 Task: Add a column "Latest update type (agent/end user)".
Action: Mouse moved to (571, 409)
Screenshot: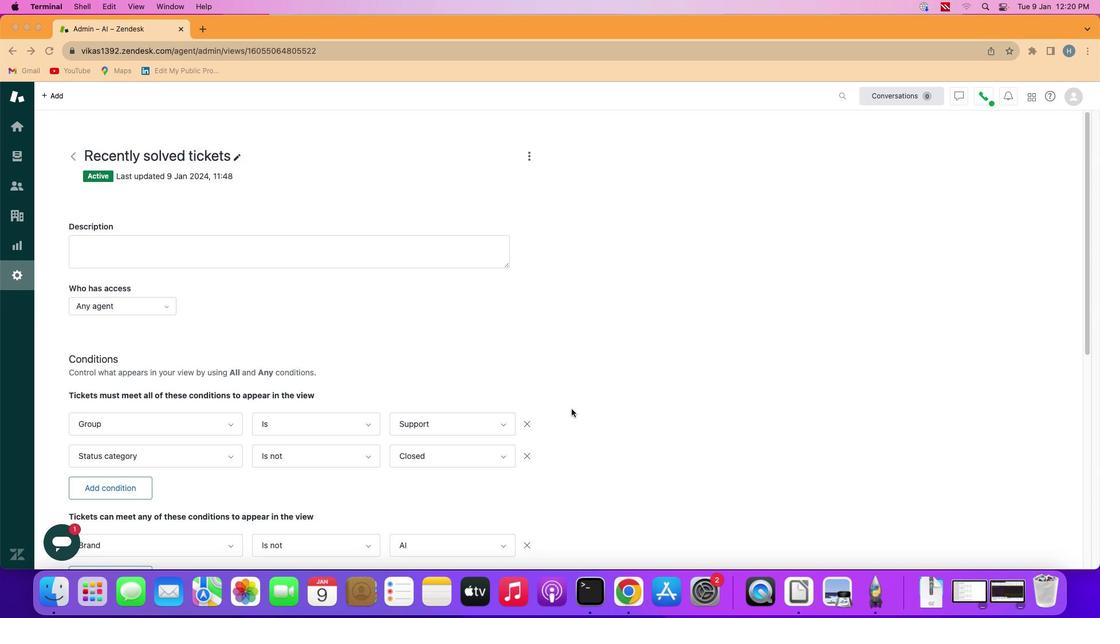 
Action: Mouse scrolled (571, 409) with delta (0, 0)
Screenshot: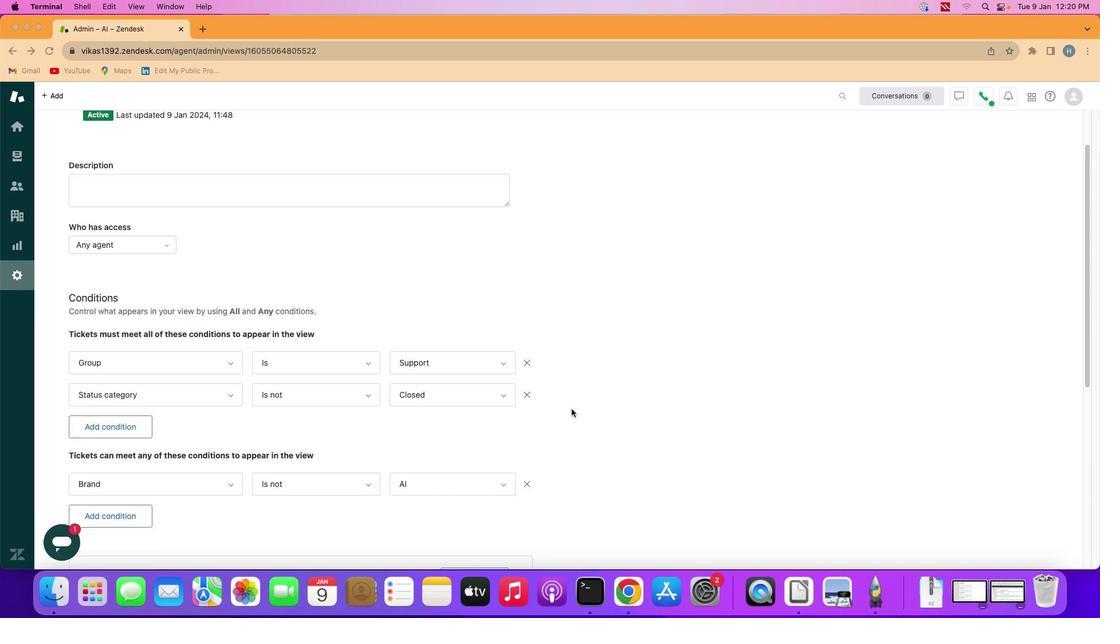 
Action: Mouse scrolled (571, 409) with delta (0, 0)
Screenshot: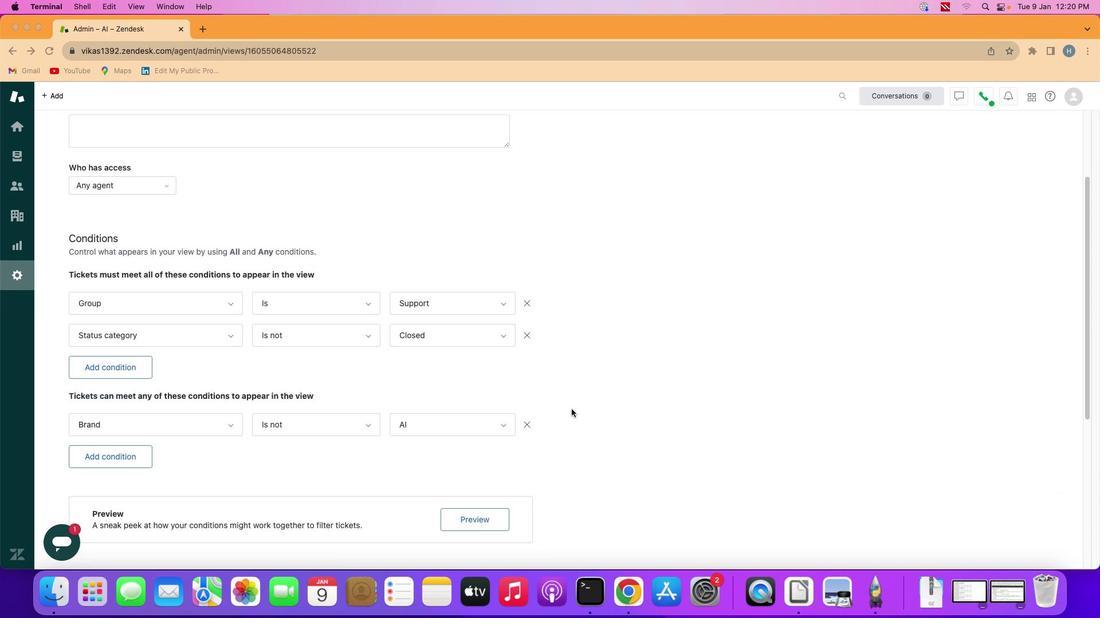 
Action: Mouse scrolled (571, 409) with delta (0, 0)
Screenshot: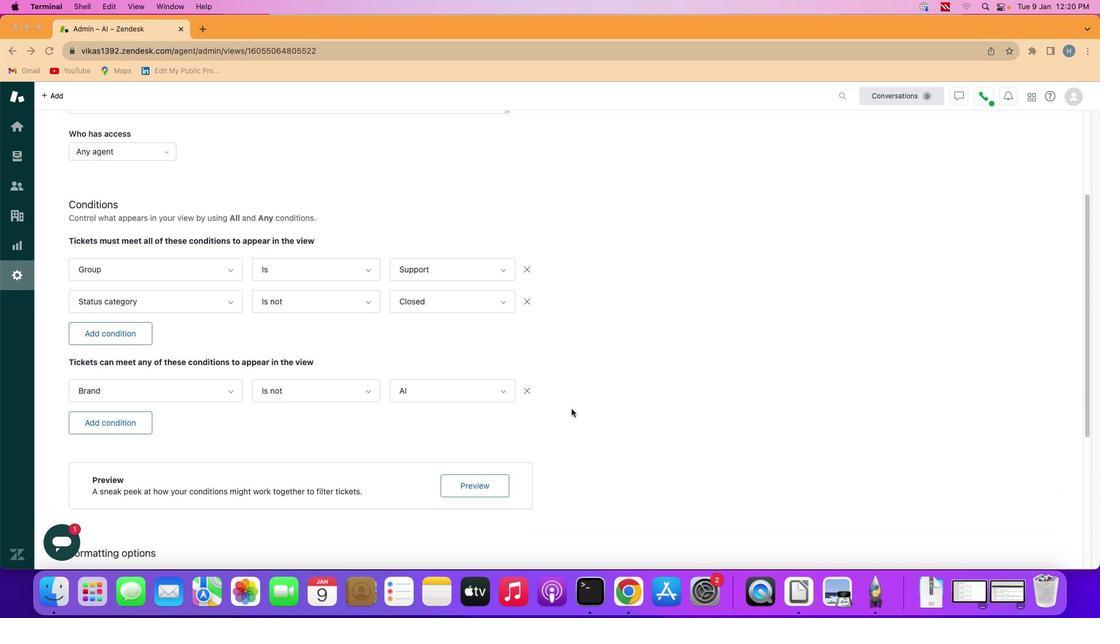 
Action: Mouse scrolled (571, 409) with delta (0, -1)
Screenshot: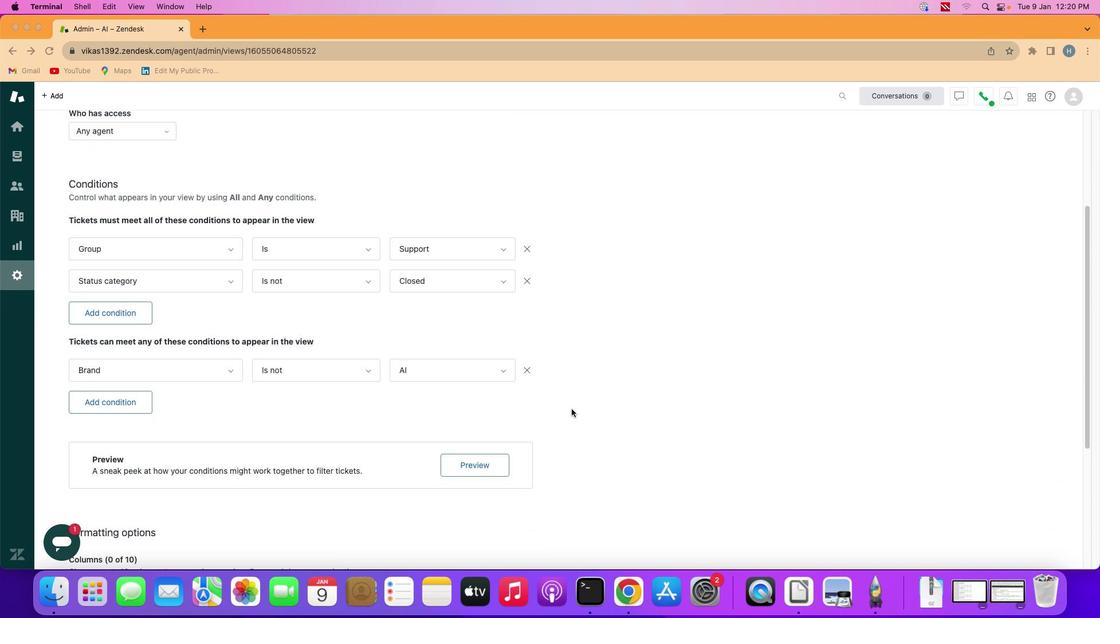 
Action: Mouse scrolled (571, 409) with delta (0, -1)
Screenshot: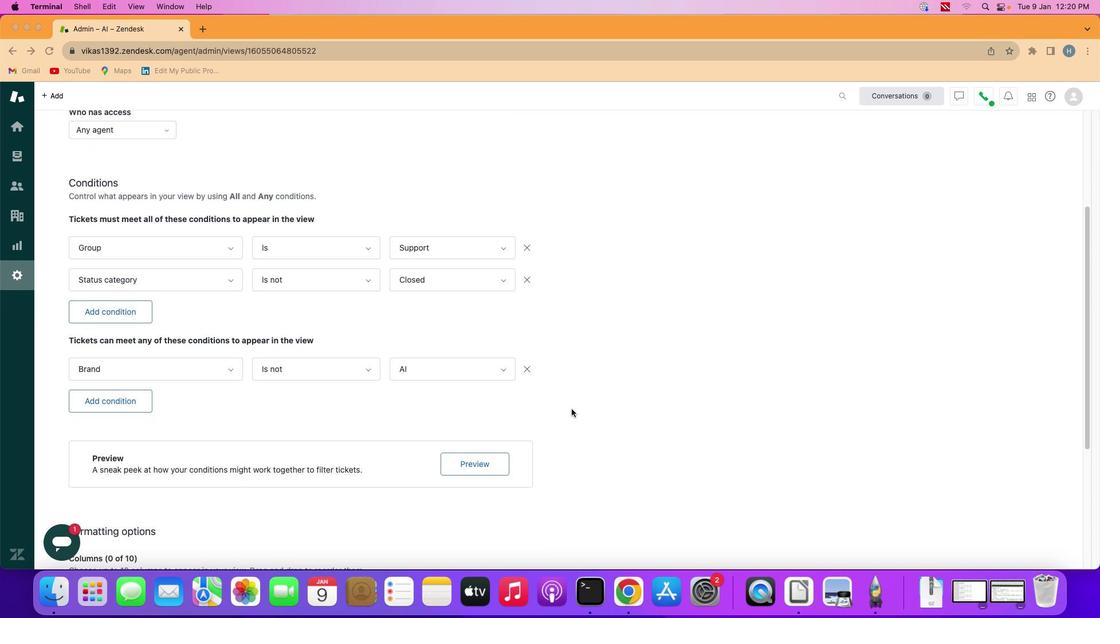 
Action: Mouse scrolled (571, 409) with delta (0, 0)
Screenshot: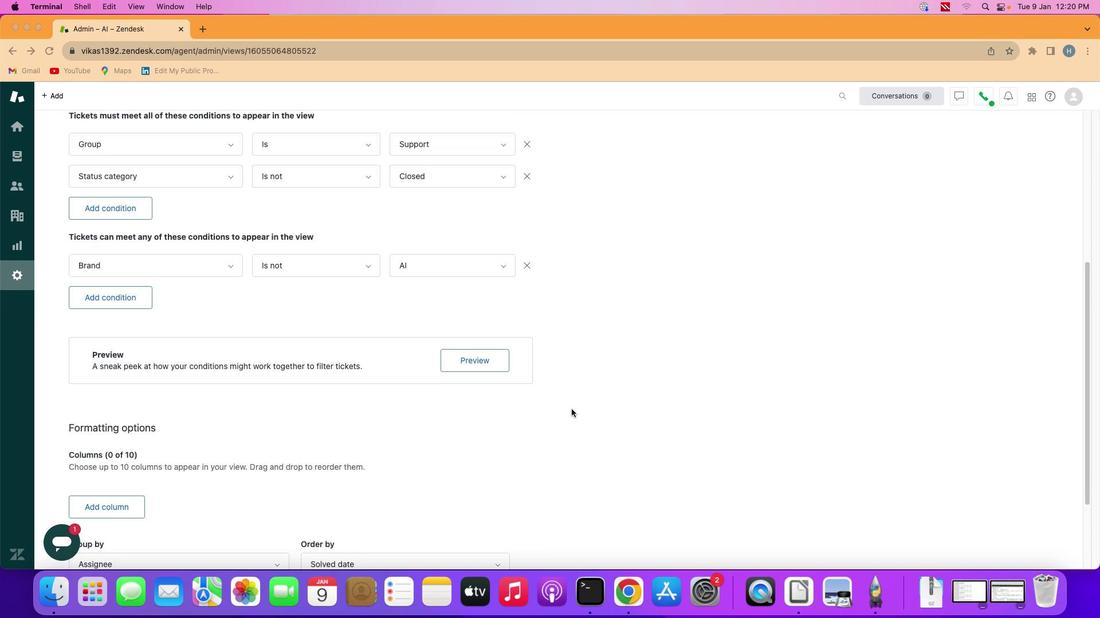
Action: Mouse scrolled (571, 409) with delta (0, 0)
Screenshot: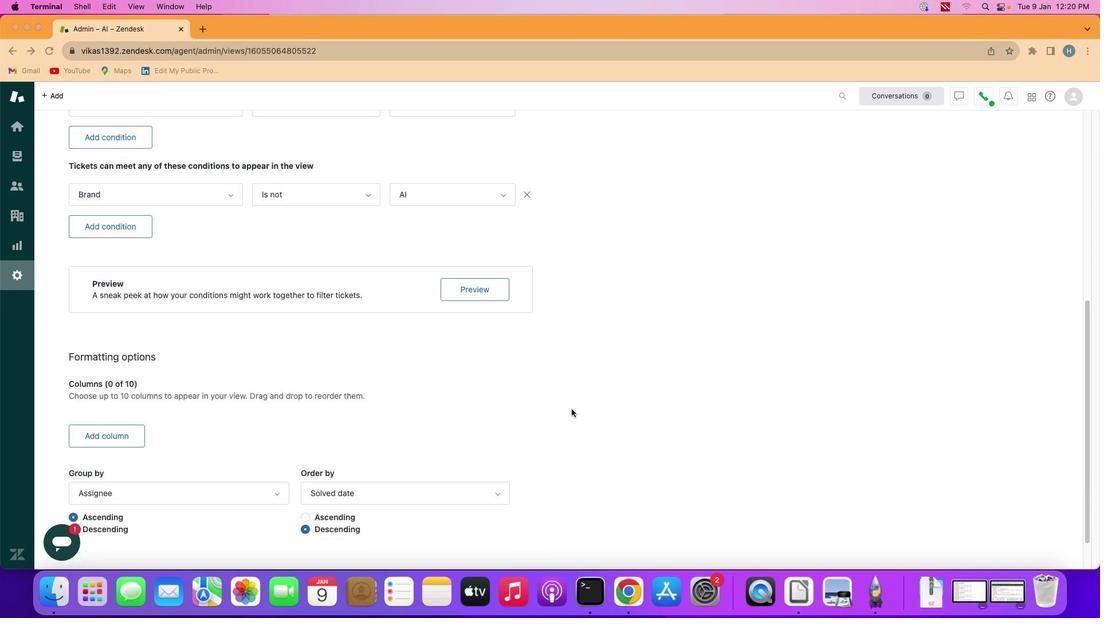 
Action: Mouse scrolled (571, 409) with delta (0, 0)
Screenshot: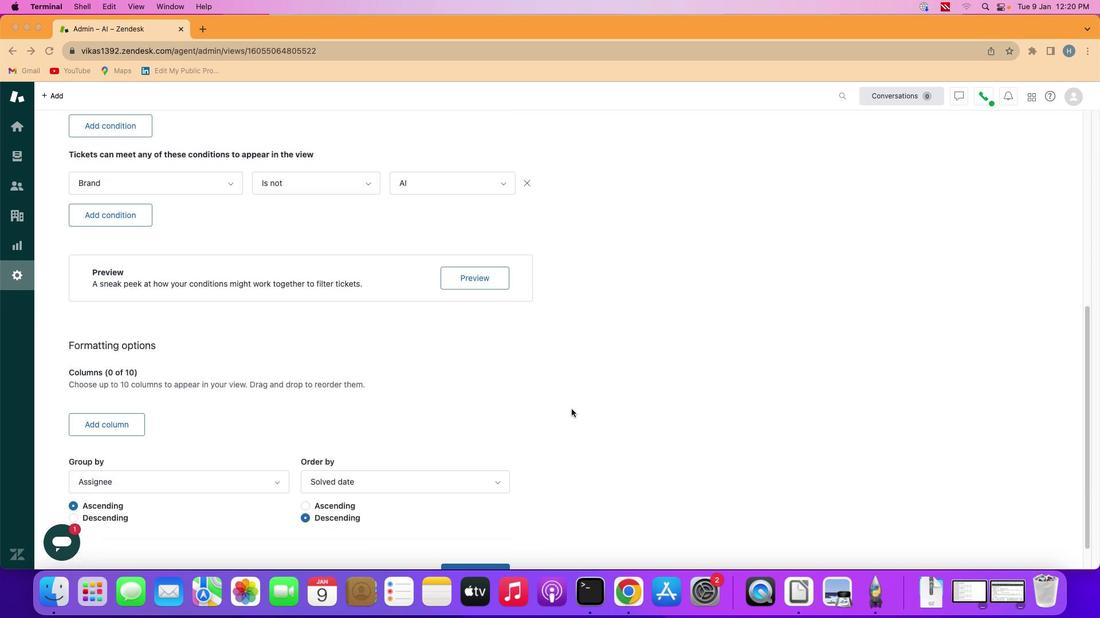 
Action: Mouse scrolled (571, 409) with delta (0, -1)
Screenshot: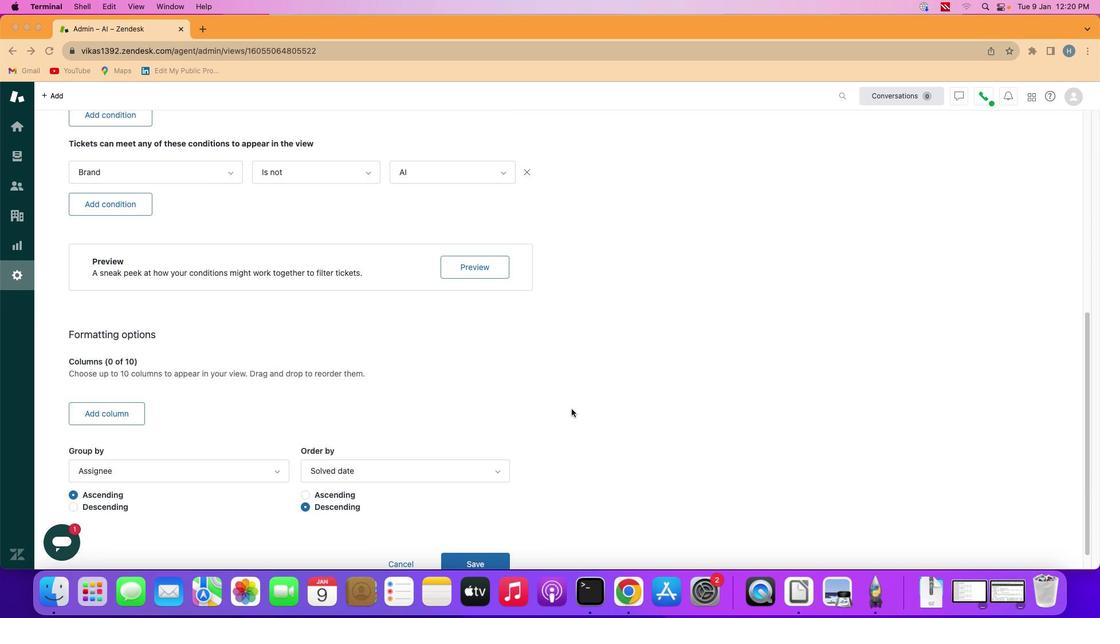 
Action: Mouse scrolled (571, 409) with delta (0, -1)
Screenshot: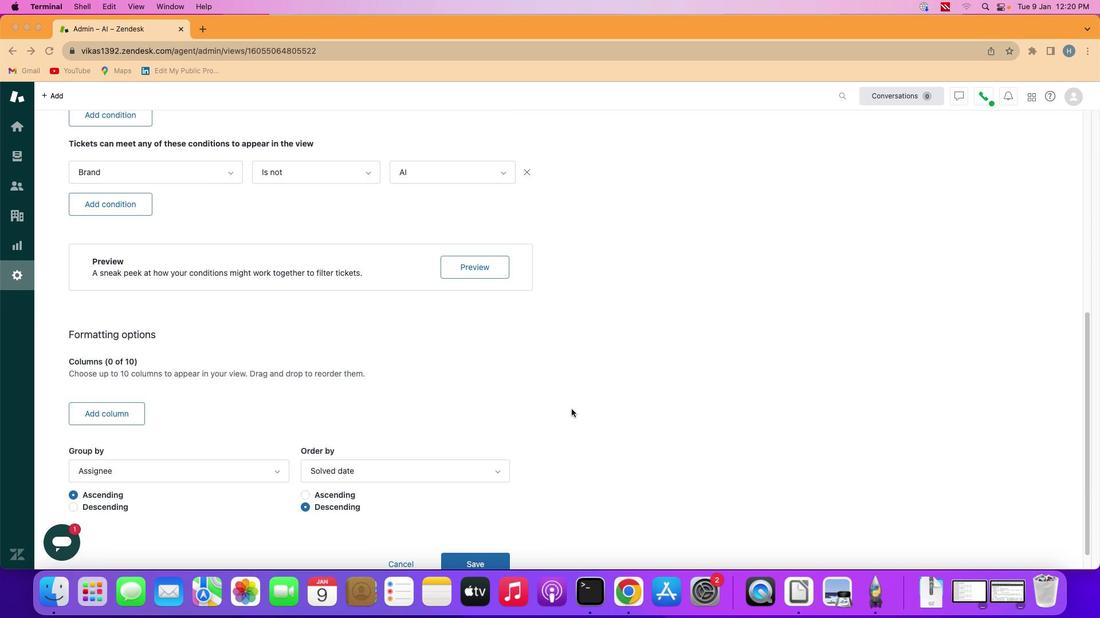 
Action: Mouse scrolled (571, 409) with delta (0, 0)
Screenshot: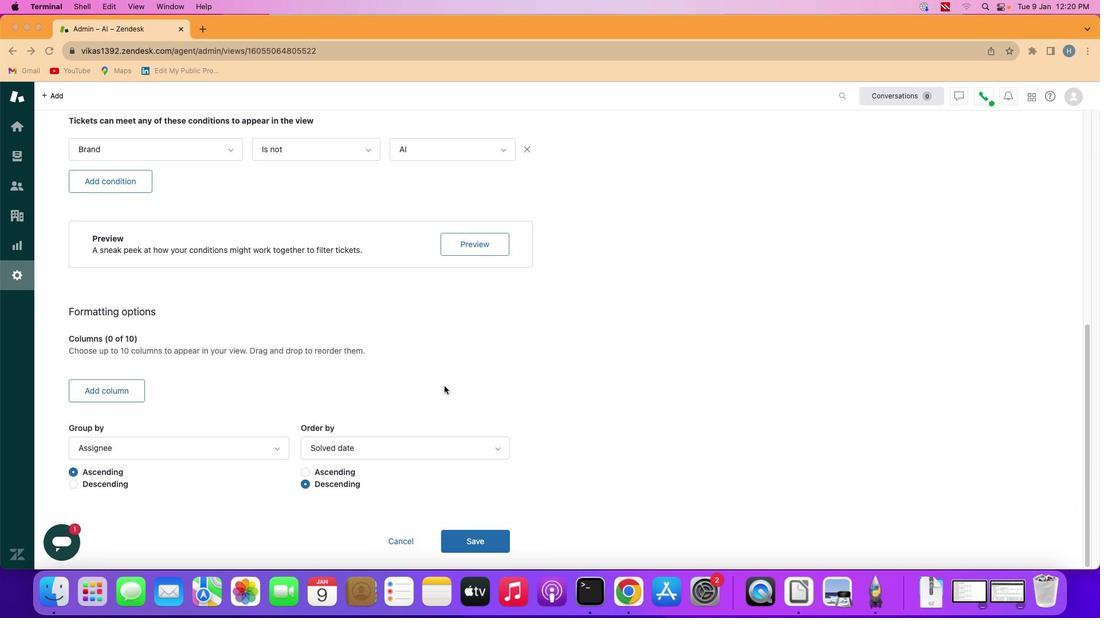 
Action: Mouse scrolled (571, 409) with delta (0, 0)
Screenshot: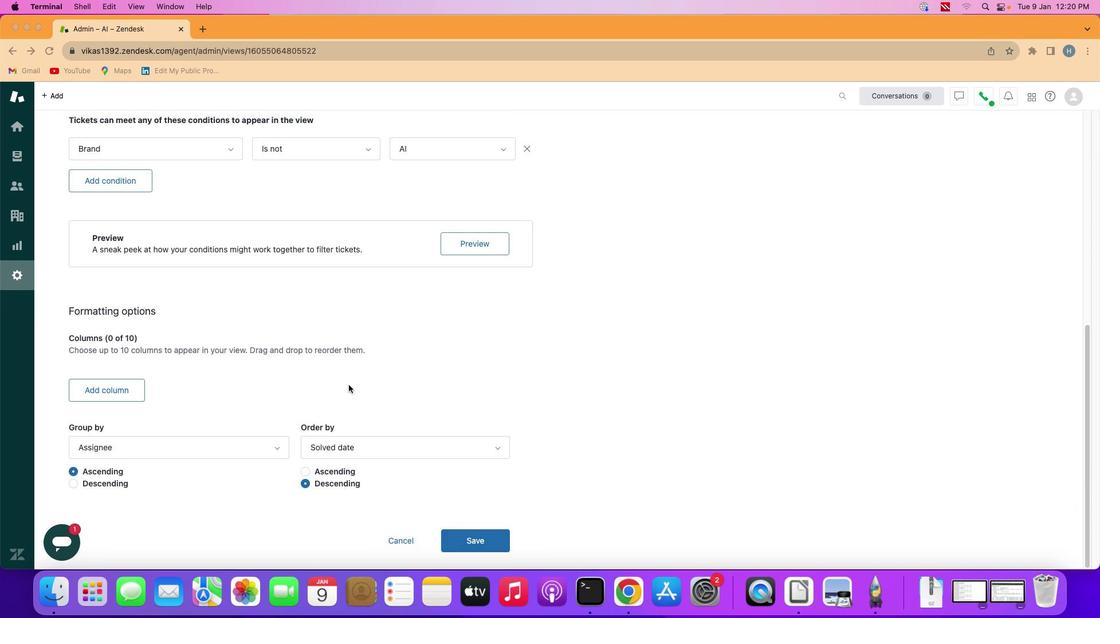
Action: Mouse scrolled (571, 409) with delta (0, -1)
Screenshot: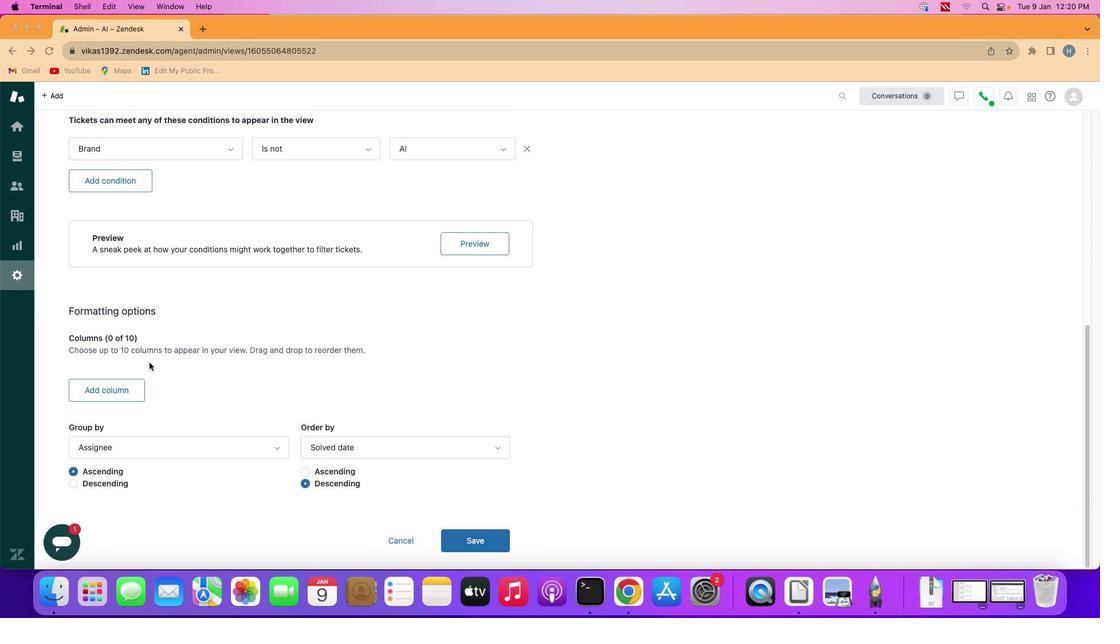 
Action: Mouse moved to (124, 387)
Screenshot: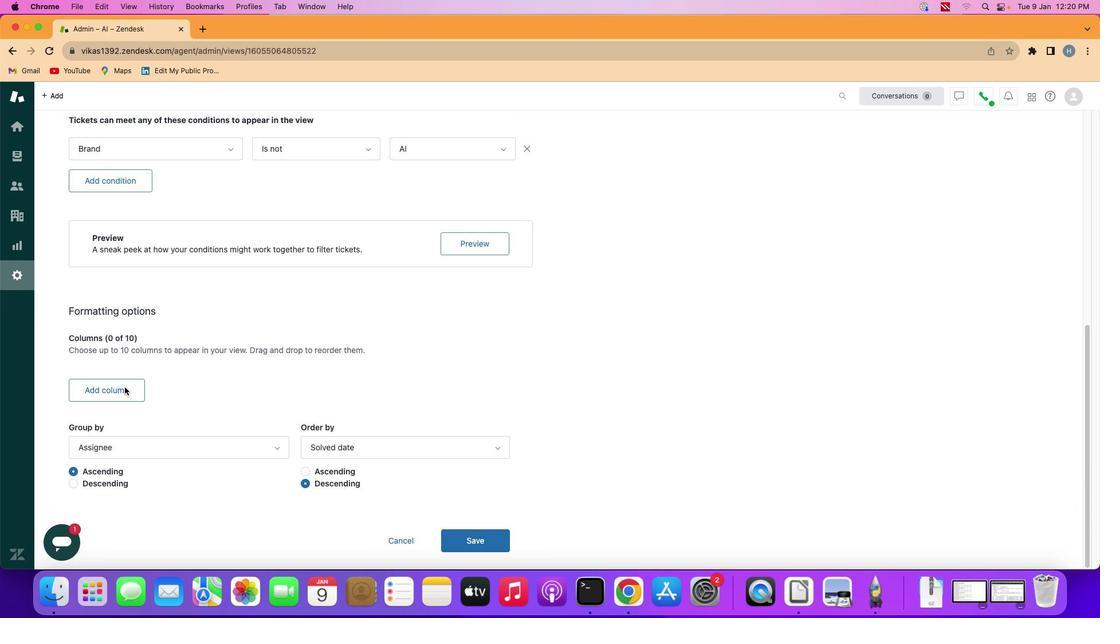 
Action: Mouse pressed left at (124, 387)
Screenshot: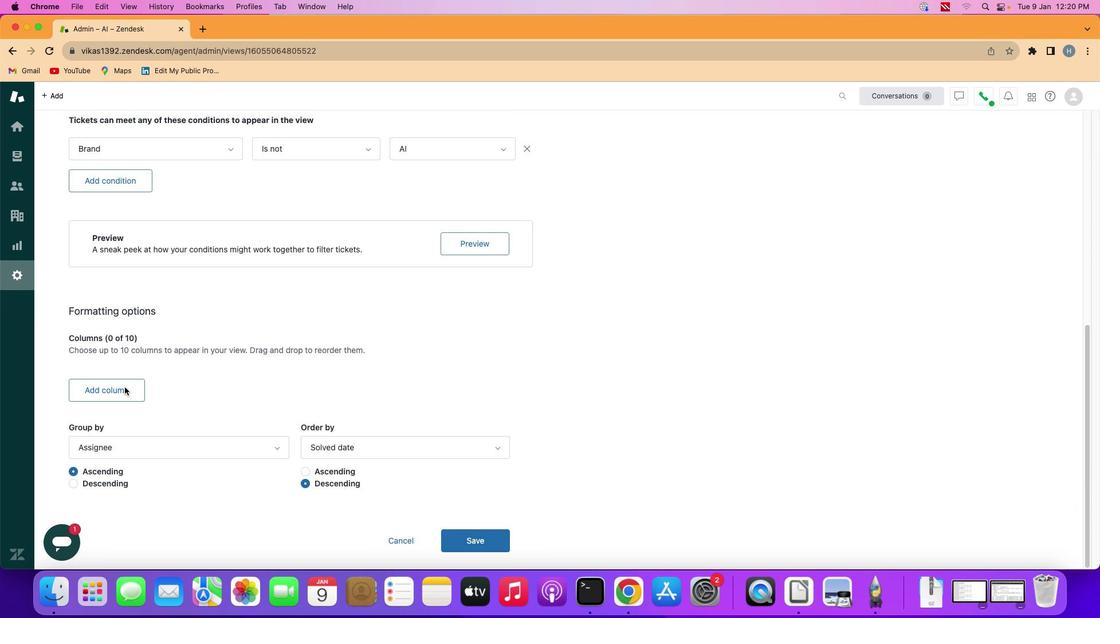 
Action: Mouse moved to (124, 387)
Screenshot: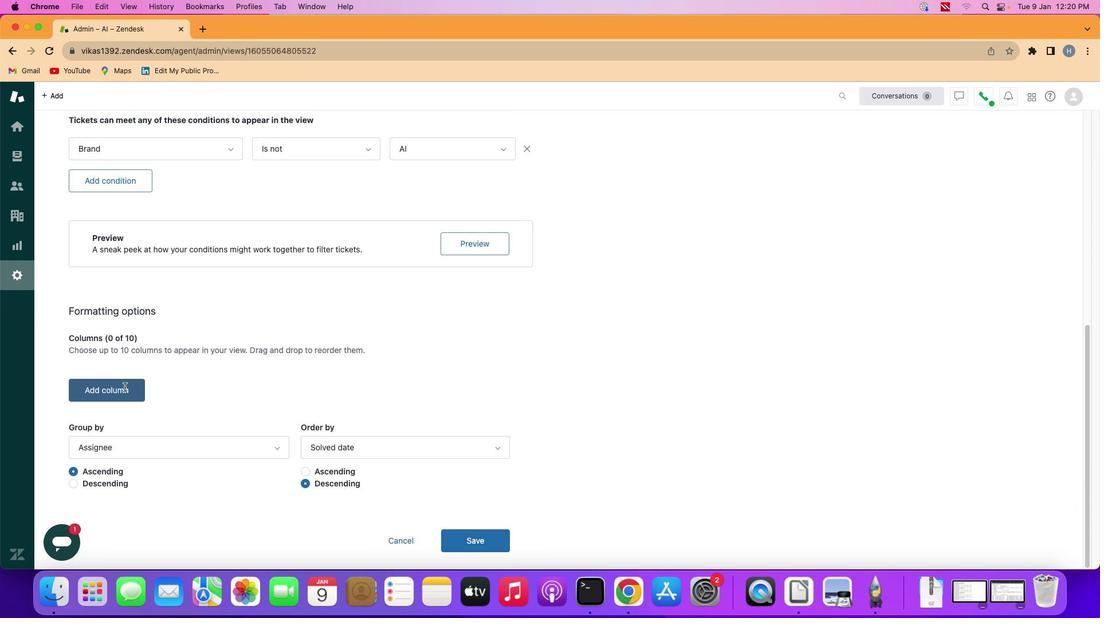 
Action: Mouse pressed left at (124, 387)
Screenshot: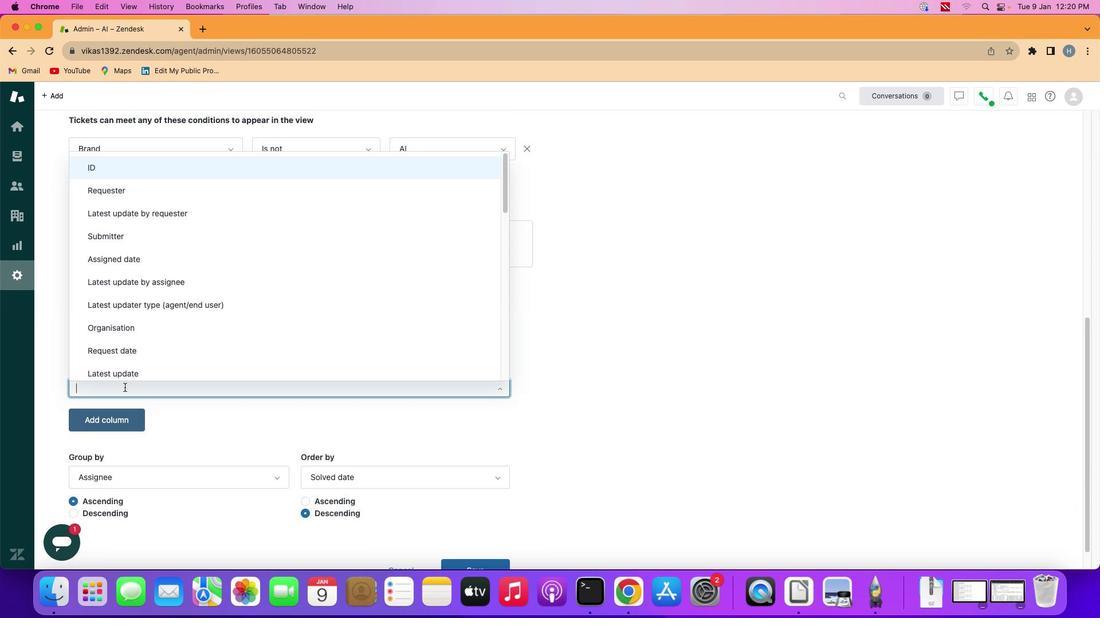 
Action: Mouse moved to (238, 295)
Screenshot: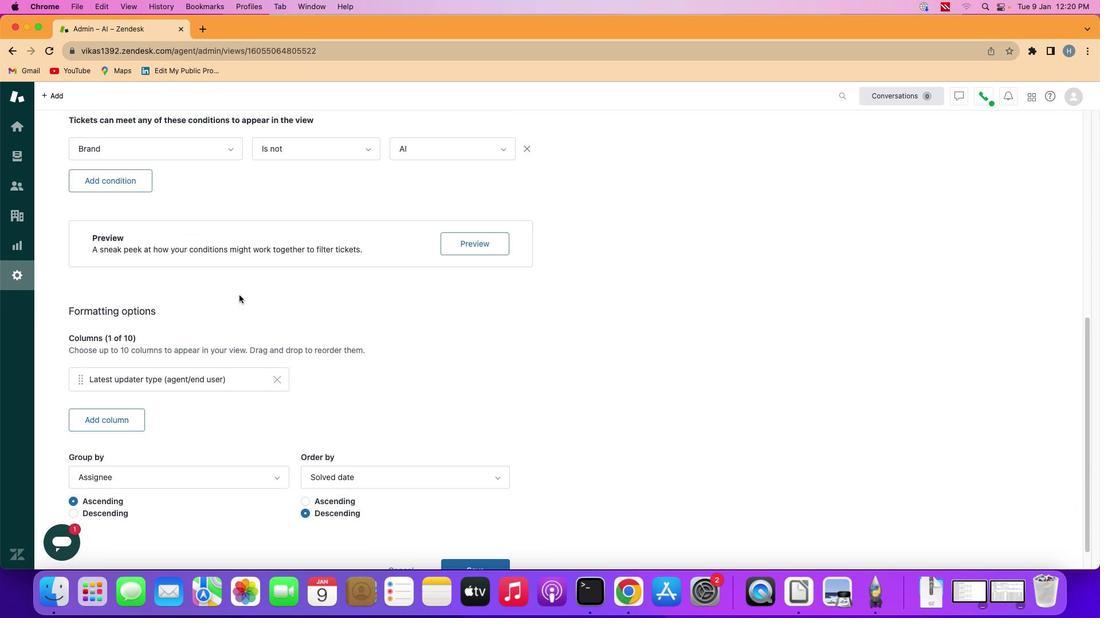 
Action: Mouse pressed left at (238, 295)
Screenshot: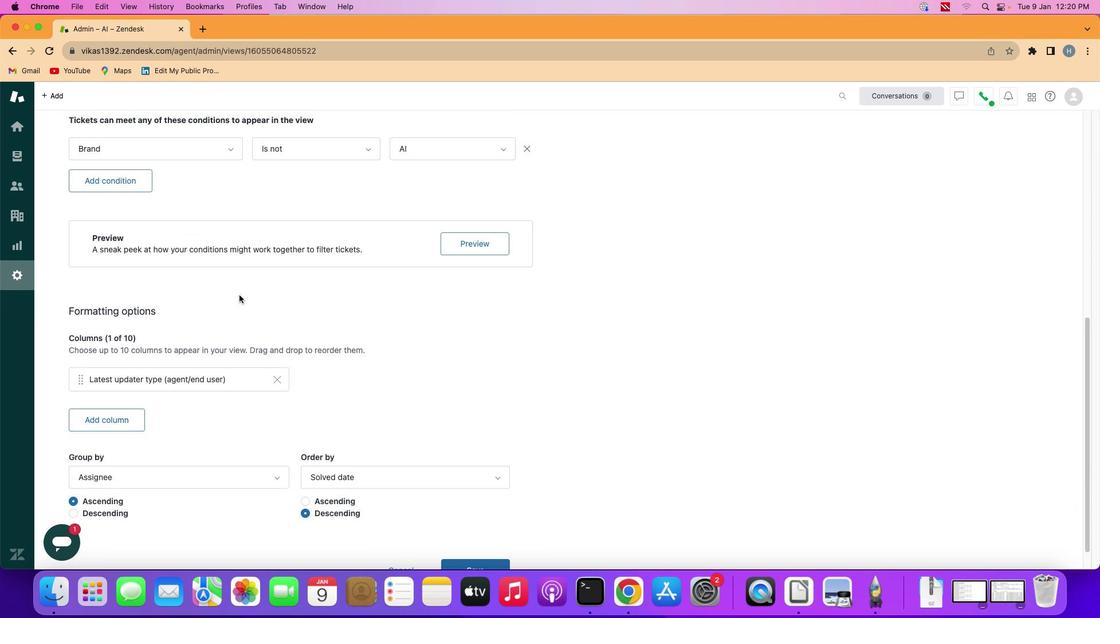 
Action: Mouse moved to (238, 295)
Screenshot: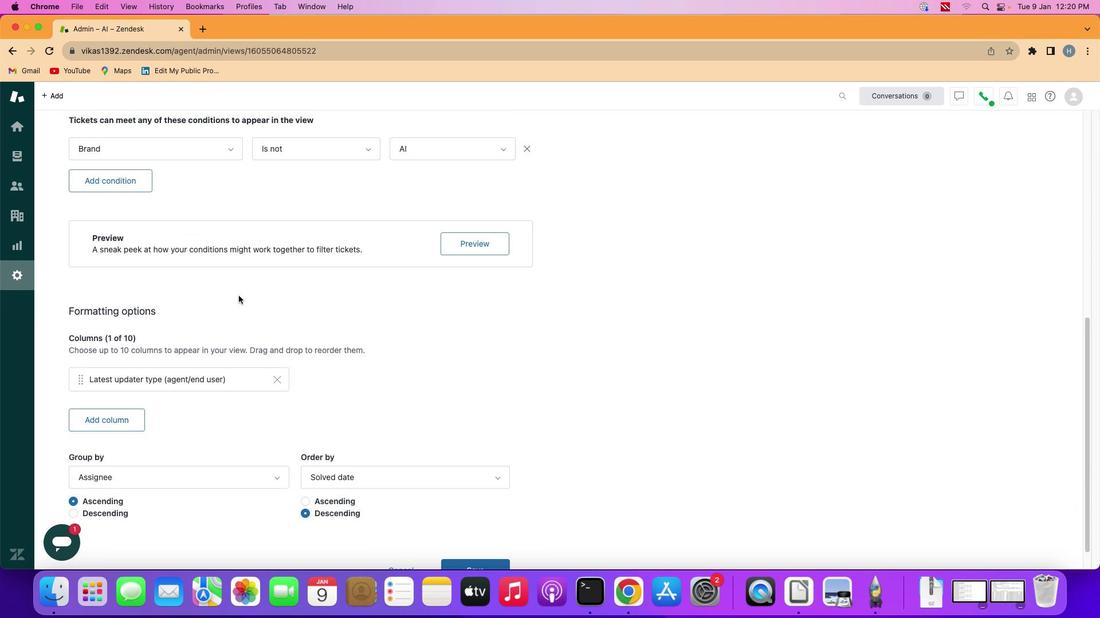 
